 Task: Format Manipulation: Extract specific audio channels from a multi-channel source.
Action: Mouse moved to (527, 521)
Screenshot: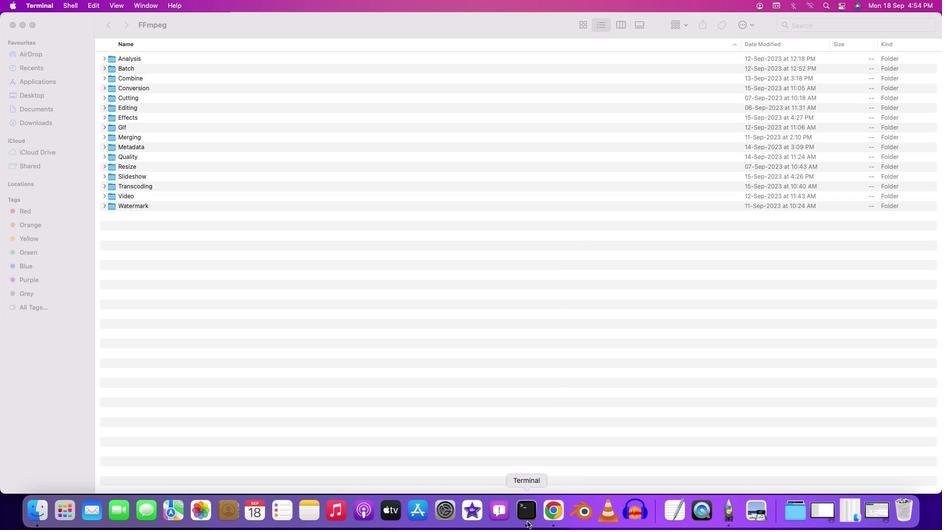 
Action: Mouse pressed right at (527, 521)
Screenshot: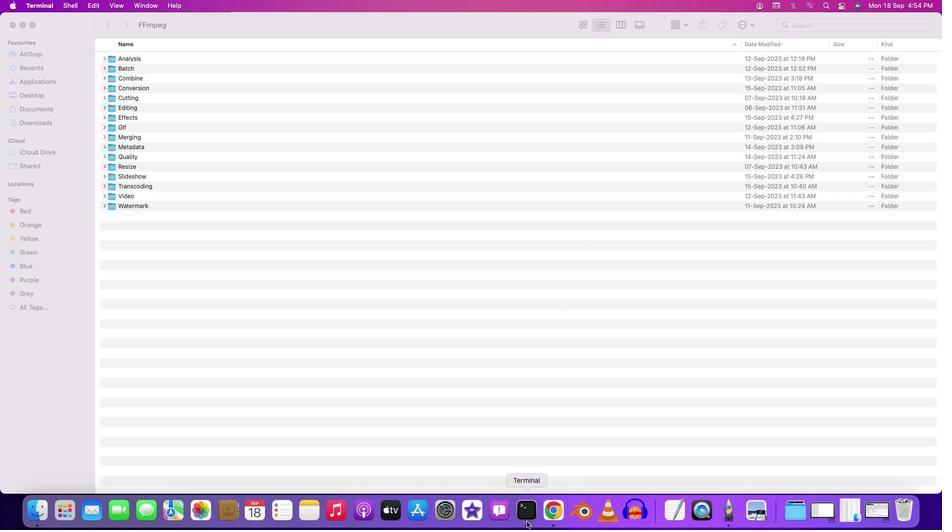 
Action: Mouse moved to (554, 386)
Screenshot: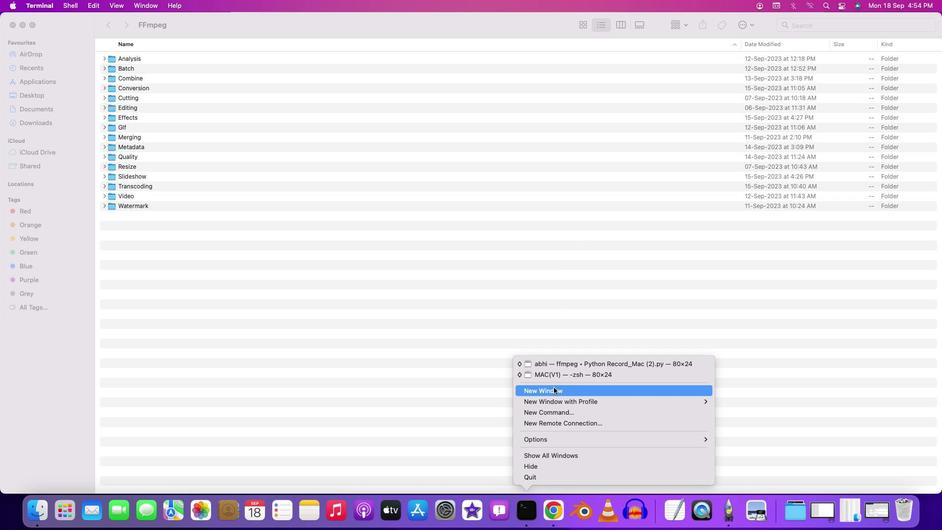 
Action: Mouse pressed left at (554, 386)
Screenshot: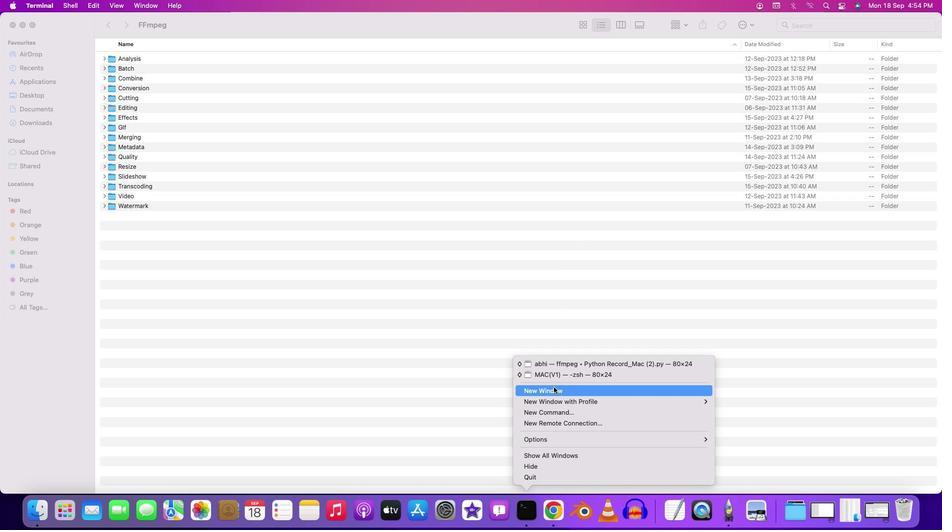
Action: Mouse moved to (185, 21)
Screenshot: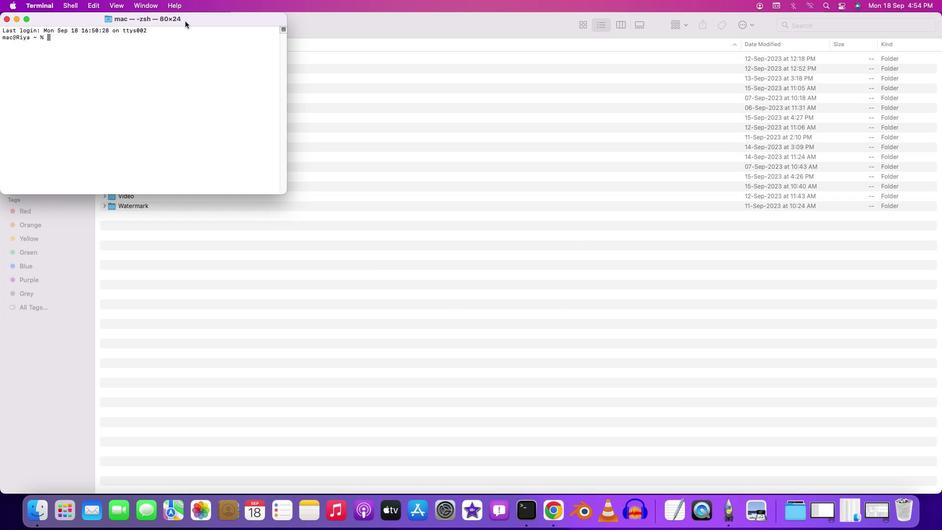 
Action: Mouse pressed left at (185, 21)
Screenshot: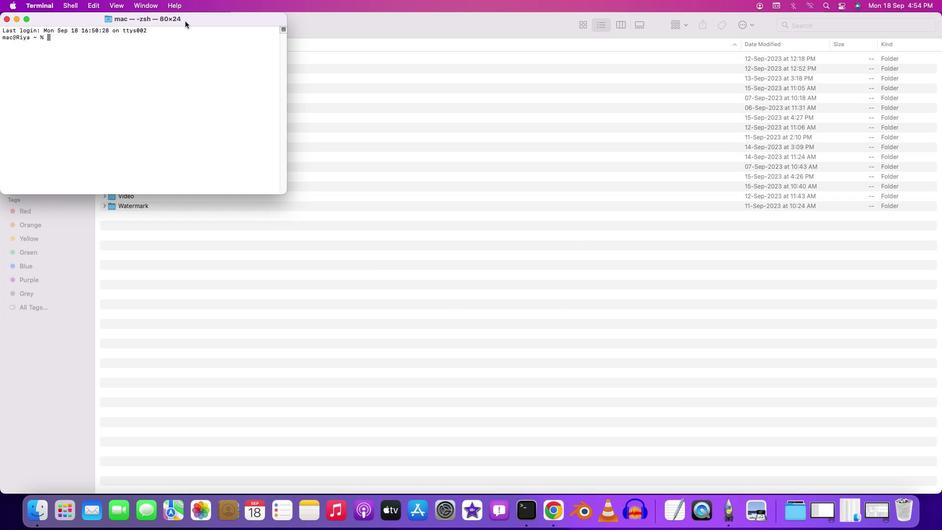 
Action: Mouse pressed left at (185, 21)
Screenshot: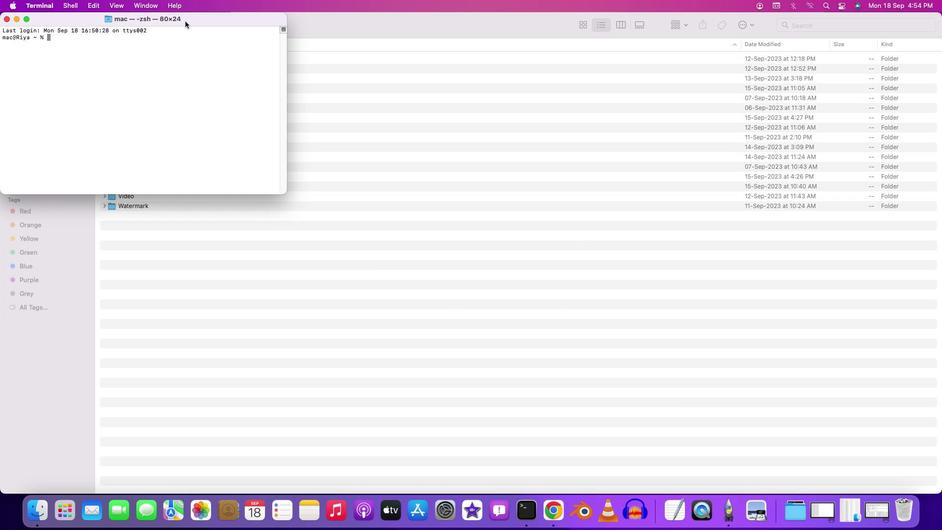 
Action: Mouse moved to (196, 94)
Screenshot: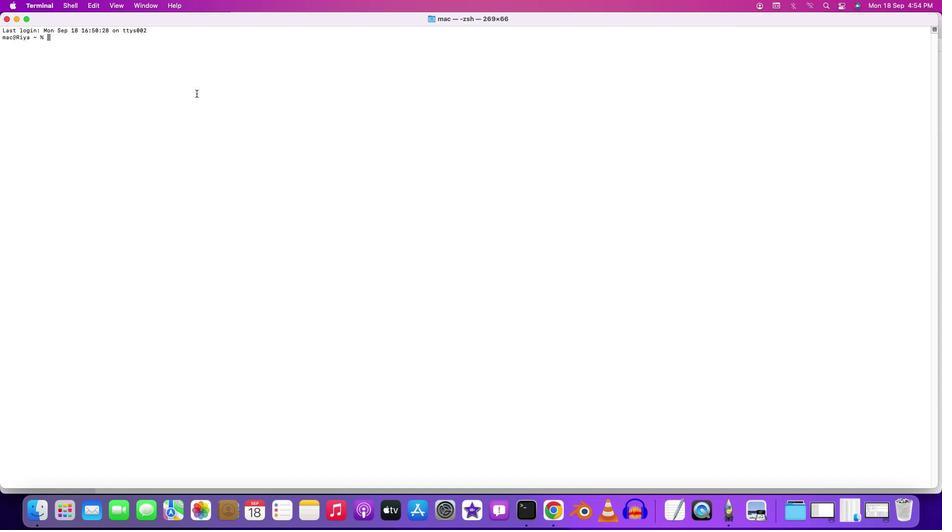 
Action: Key pressed 'c''d'Key.space'd''e''s''k''t''o''p'Key.enter'c''d'Key.space'f''f''m''p''e''g'Key.enter'c''d'Key.space'm''e''r''g''i''n''g'Key.enter'c''d'Key.space'v''i''d''e''o'Key.enter'f''f''m''p''e''g'Key.space'-''i'Key.space'i''n''p''u''t''.''m''p''4'Key.space'-''f''i''l''t''e''r'Key.shift'_''c''o''l'Key.backspace'm''p''l''e''x'Key.spaceKey.shift'"''[''0'Key.shift':''a'']''p''a''n''=''s''t''e''r''e''o'Key.shift'|'Key.shiftKey.shift'F''L''='Key.shift'F''V'Key.shift'|'Key.shift'F''R''='Key.shift'B''L''[''a'']'Key.backspaceKey.backspaceKey.backspaceKey.shift'[''a'']'Key.shift'"'Key.space'-'','Key.backspace'm''a''['Key.backspace'p'Key.spaceKey.shift'"''[''a'']'Key.shift'"''o''u''t''p''u''t'Key.shift'_''e''x''t''r''a''c''t''e''d'Key.shift'_''c''h''a''n''n''e''k''s'Key.backspaceKey.backspace'l''s'Key.leftKey.leftKey.leftKey.leftKey.leftKey.leftKey.leftKey.leftKey.leftKey.leftKey.leftKey.leftKey.leftKey.leftKey.leftKey.leftKey.leftKey.leftKey.leftKey.leftKey.leftKey.leftKey.leftKey.leftKey.leftKey.spaceKey.rightKey.rightKey.rightKey.rightKey.rightKey.rightKey.rightKey.rightKey.rightKey.rightKey.rightKey.rightKey.rightKey.rightKey.rightKey.rightKey.rightKey.rightKey.rightKey.rightKey.rightKey.rightKey.rightKey.rightKey.rightKey.right'.''m''p''4'Key.enterKey.upKey.leftKey.leftKey.leftKey.leftKey.leftKey.leftKey.leftKey.leftKey.leftKey.leftKey.leftKey.leftKey.leftKey.leftKey.leftKey.leftKey.leftKey.leftKey.leftKey.leftKey.leftKey.leftKey.leftKey.leftKey.leftKey.leftKey.leftKey.leftKey.leftKey.leftKey.leftKey.leftKey.leftKey.leftKey.leftKey.leftKey.leftKey.leftKey.leftKey.leftKey.leftKey.leftKey.leftKey.leftKey.leftKey.leftKey.leftKey.leftKey.leftKey.leftKey.leftKey.leftKey.rightKey.backspaceKey.shift'C'Key.rightKey.leftKey.leftKey.leftKey.leftKey.leftKey.leftKey.leftKey.leftKey.leftKey.leftKey.leftKey.leftKey.enter'y'Key.enter
Screenshot: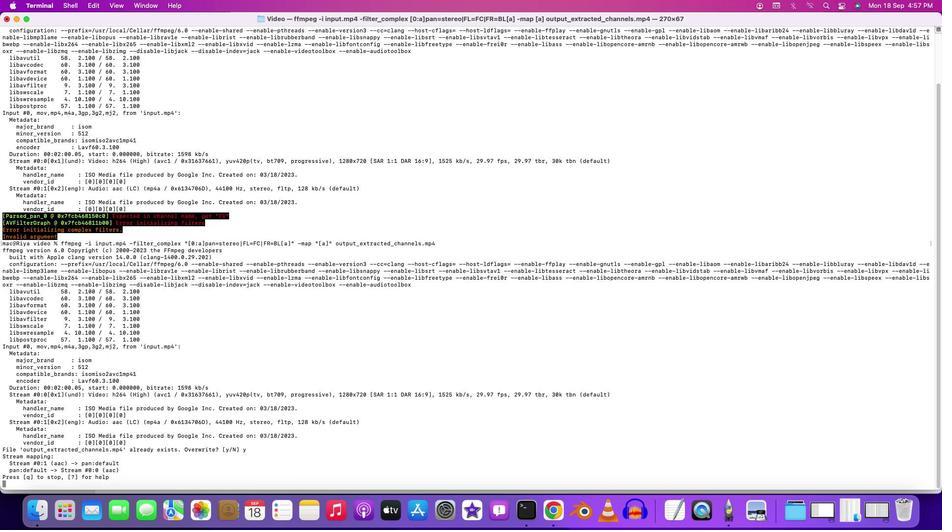 
Action: Mouse moved to (488, 406)
Screenshot: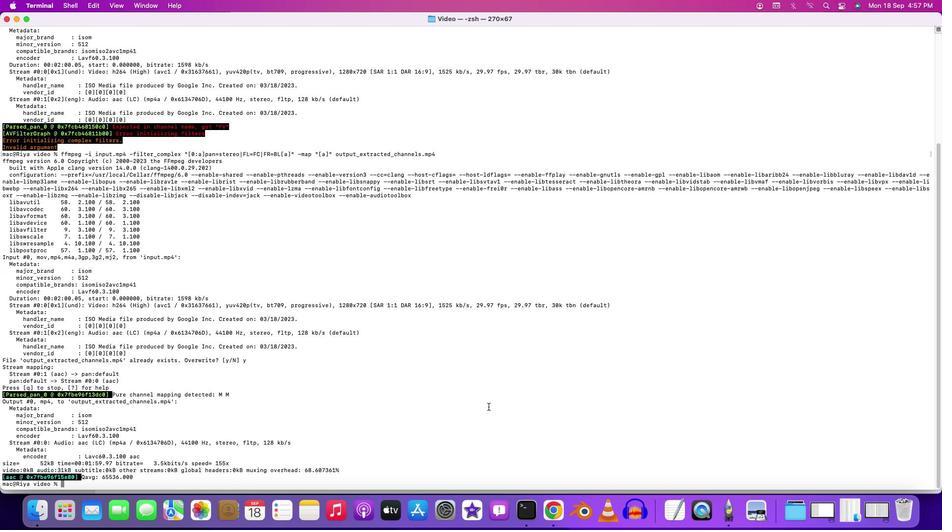 
Action: Mouse pressed left at (488, 406)
Screenshot: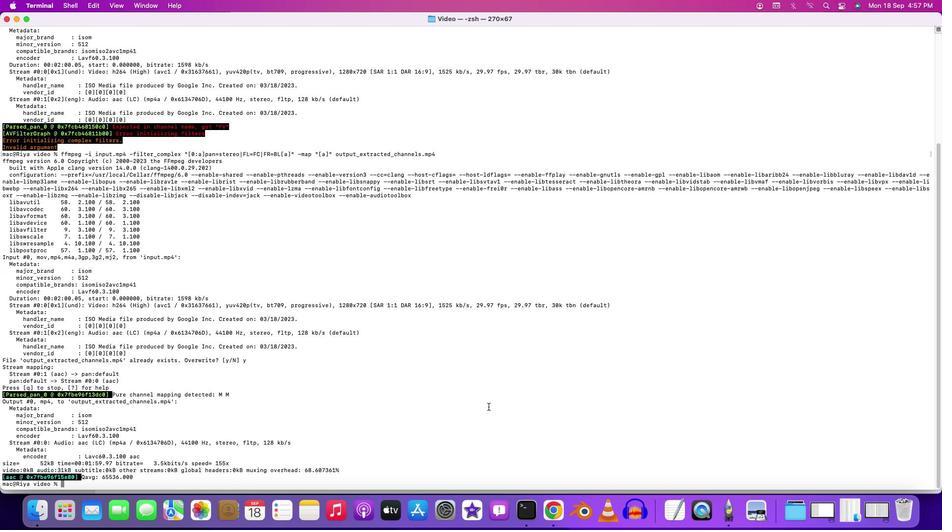 
